 Task: Move the task Create a new online platform for online nutrition coaching to the section Done in the project BlazeTech and filter the tasks in the project by Incomplete tasks
Action: Mouse moved to (395, 319)
Screenshot: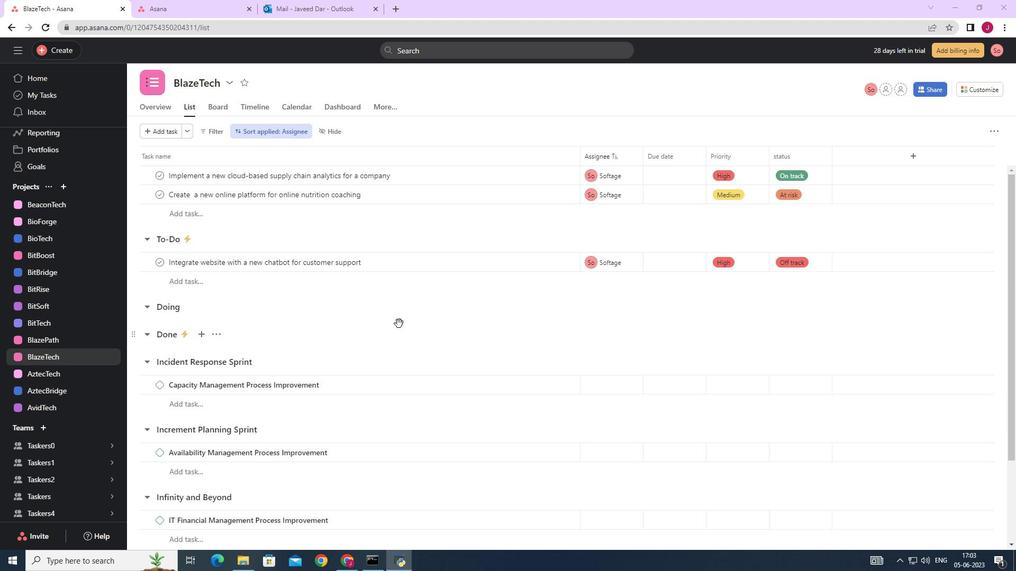 
Action: Mouse scrolled (395, 320) with delta (0, 0)
Screenshot: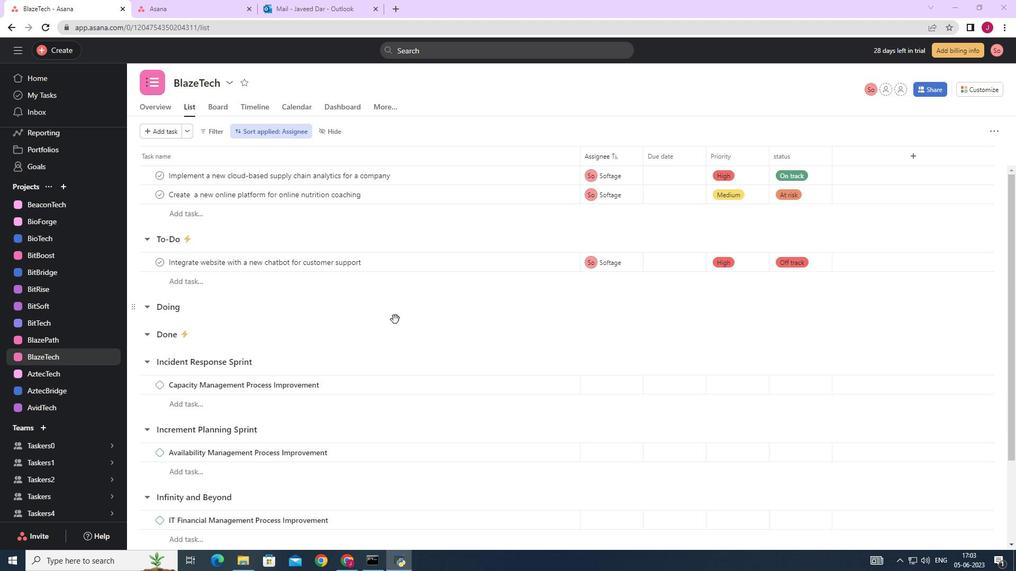
Action: Mouse moved to (549, 197)
Screenshot: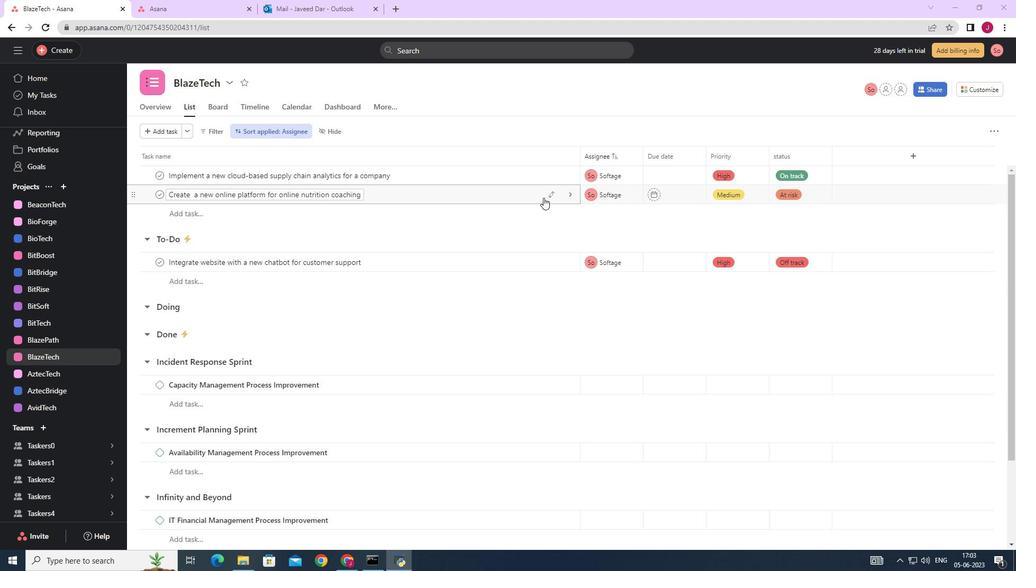 
Action: Mouse pressed left at (549, 197)
Screenshot: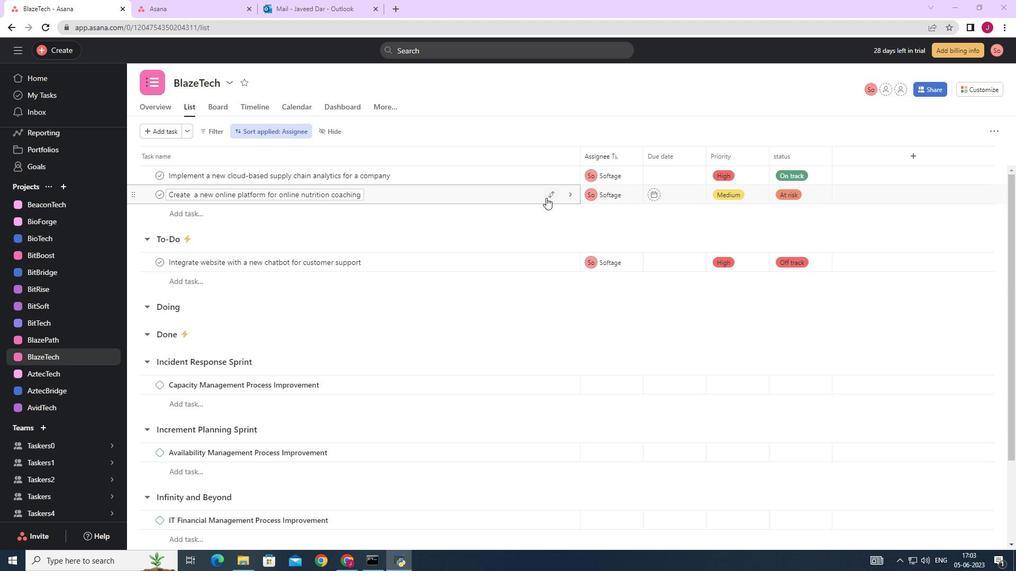 
Action: Mouse moved to (460, 292)
Screenshot: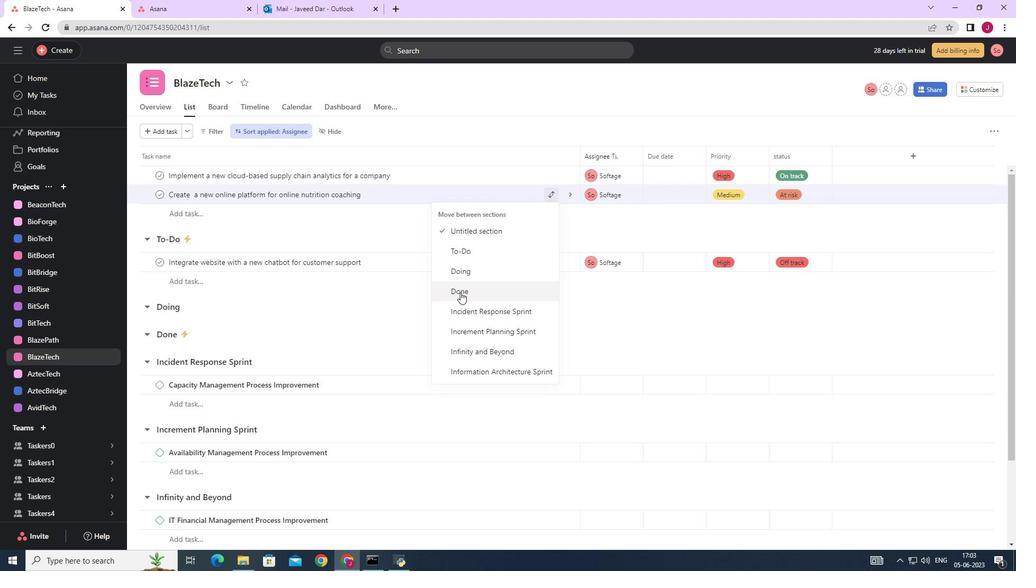 
Action: Mouse pressed left at (460, 292)
Screenshot: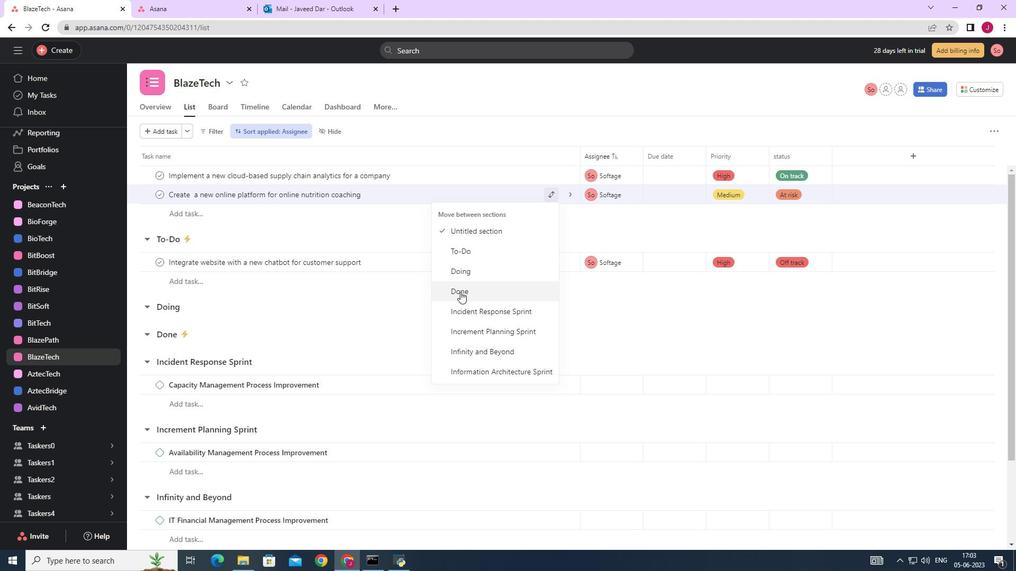 
Action: Mouse moved to (214, 132)
Screenshot: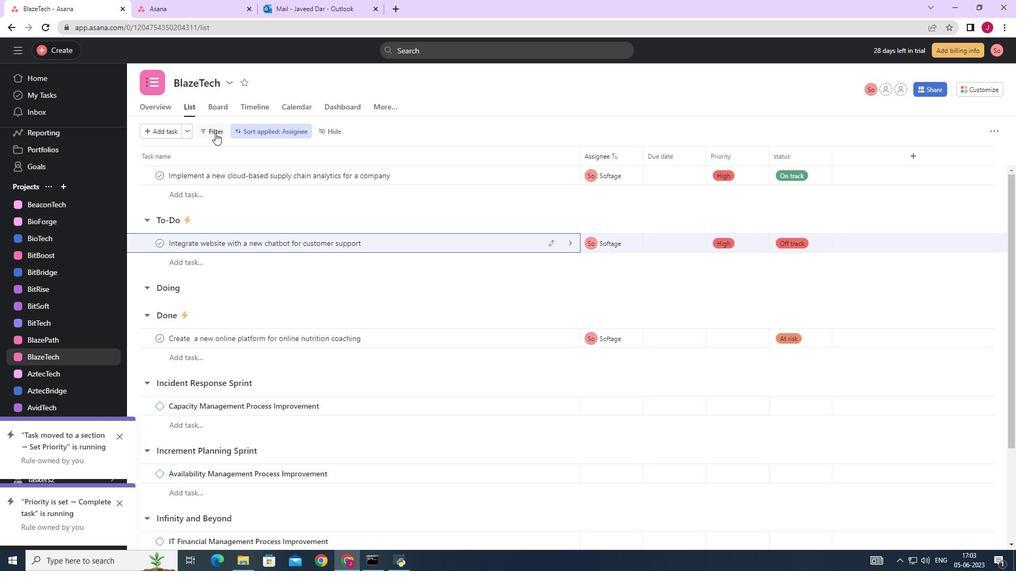 
Action: Mouse pressed left at (214, 132)
Screenshot: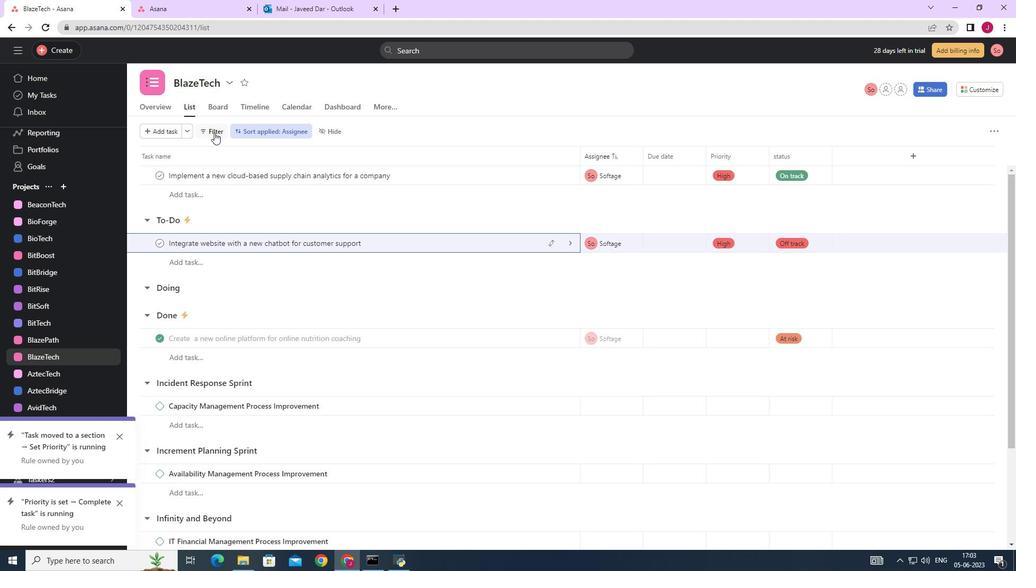 
Action: Mouse moved to (237, 175)
Screenshot: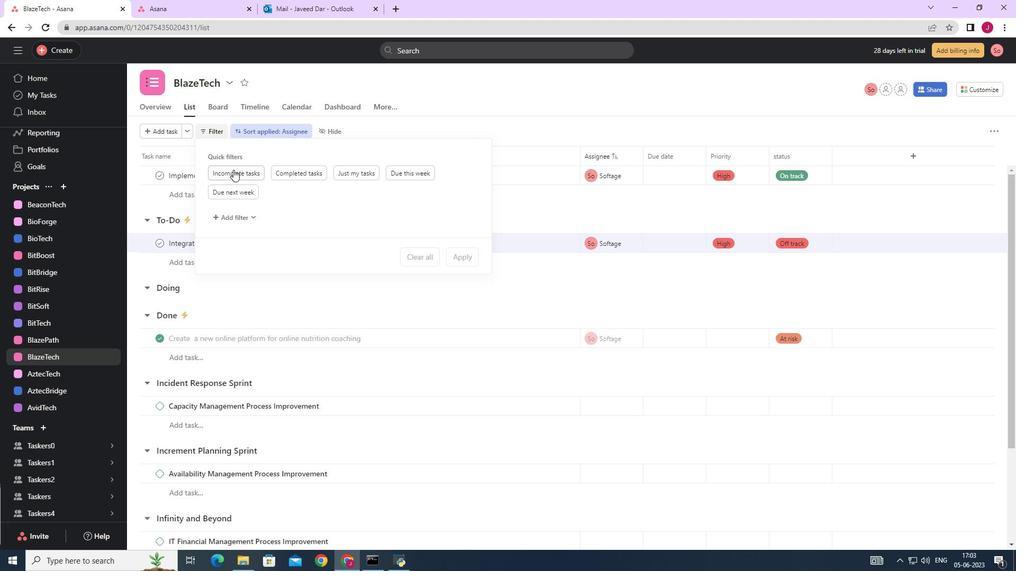 
Action: Mouse pressed left at (237, 175)
Screenshot: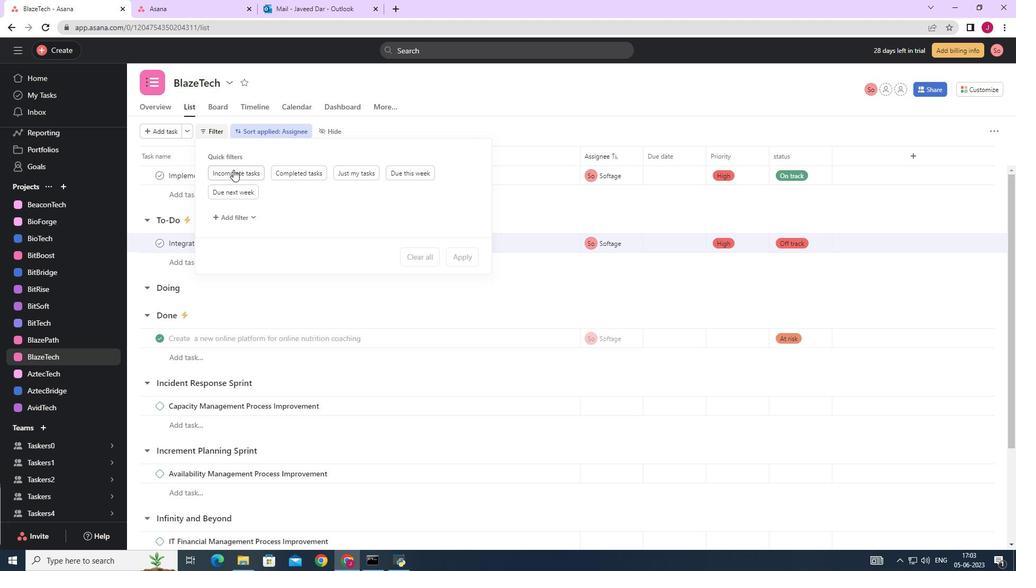 
Action: Mouse moved to (396, 270)
Screenshot: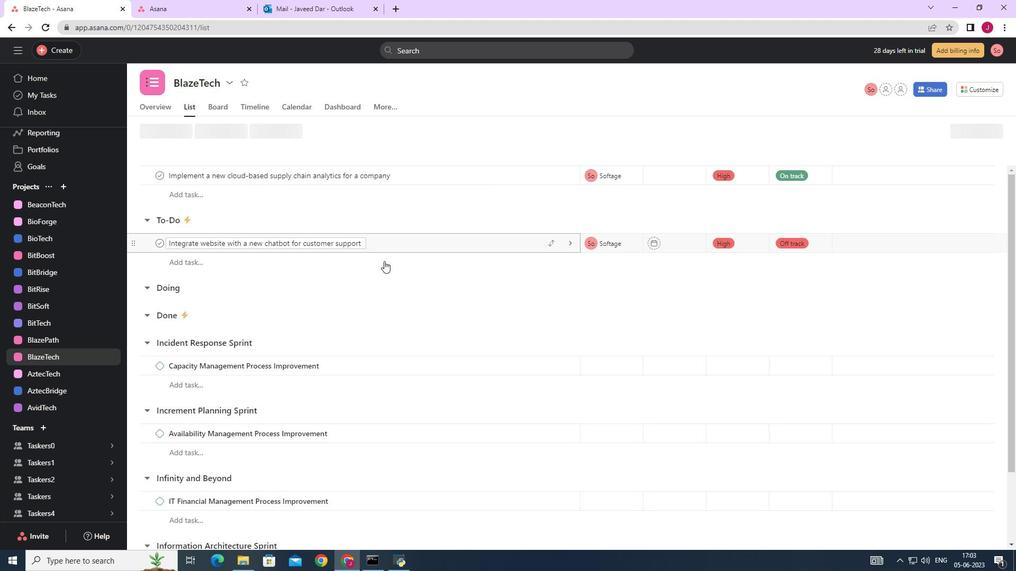 
